Task: Add Golden Brown Sugar to the cart.
Action: Mouse moved to (265, 122)
Screenshot: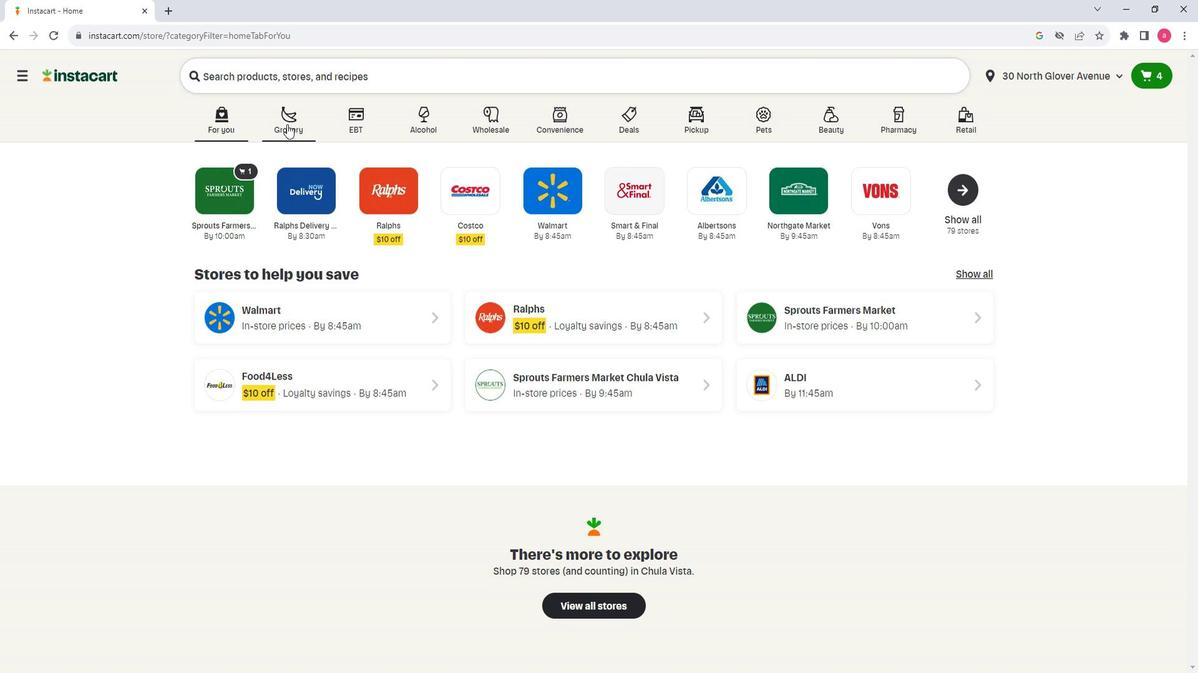 
Action: Mouse pressed left at (265, 122)
Screenshot: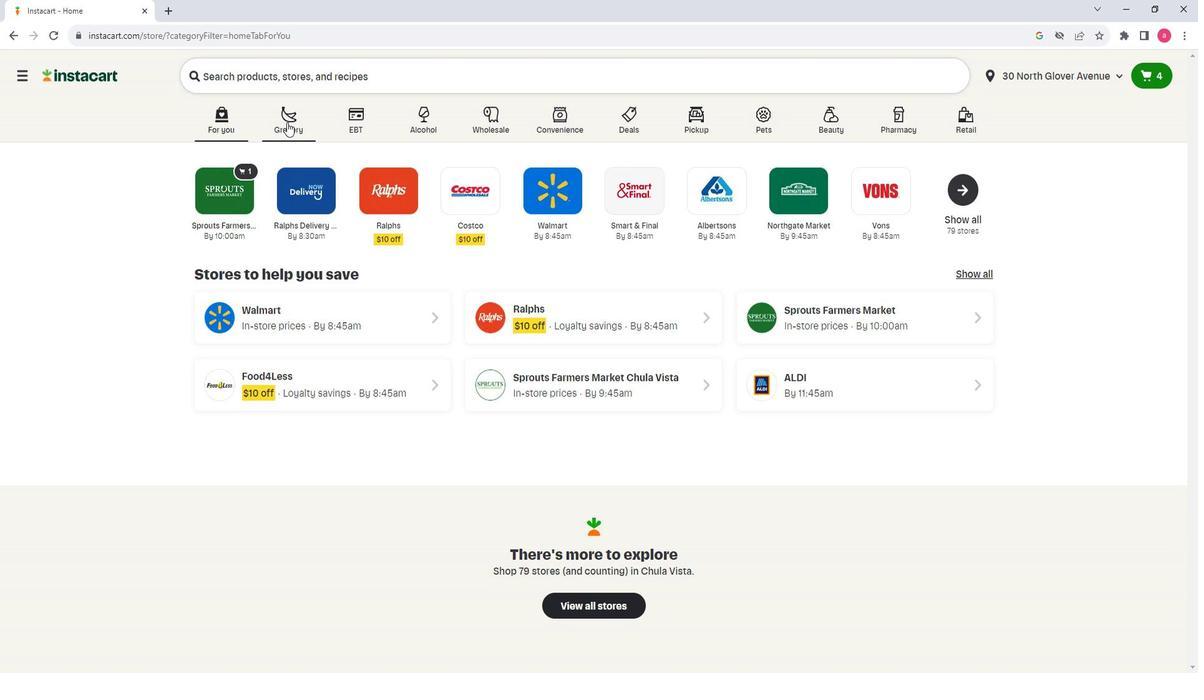 
Action: Mouse moved to (367, 379)
Screenshot: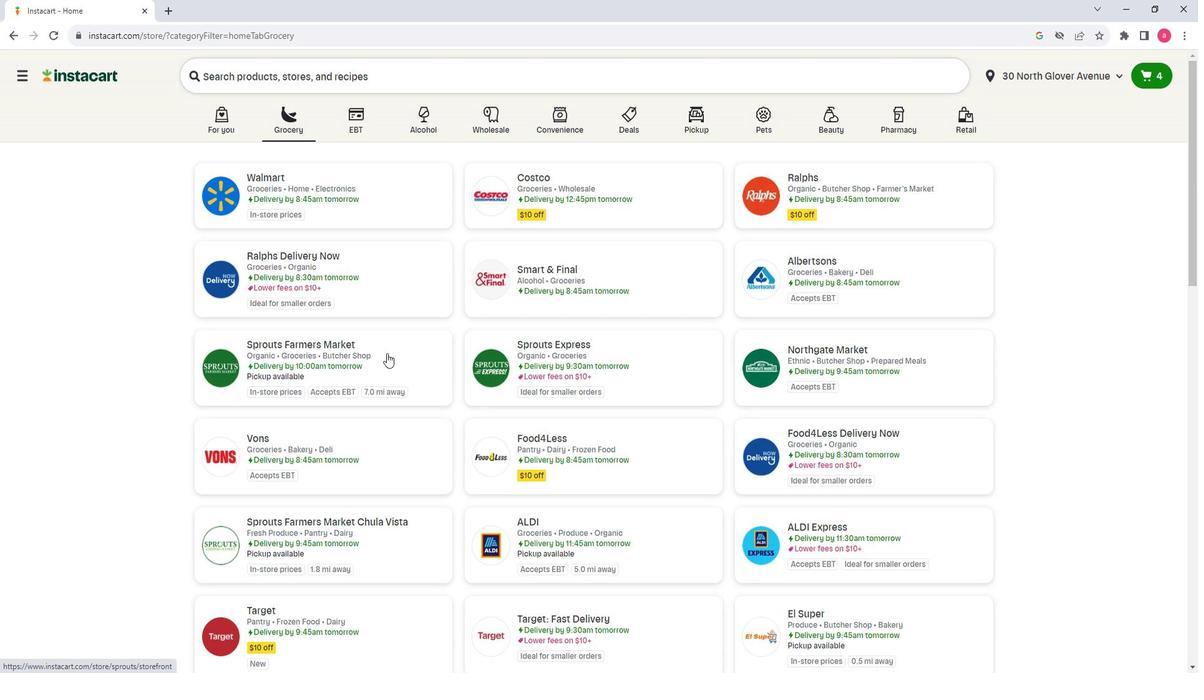 
Action: Mouse pressed left at (367, 379)
Screenshot: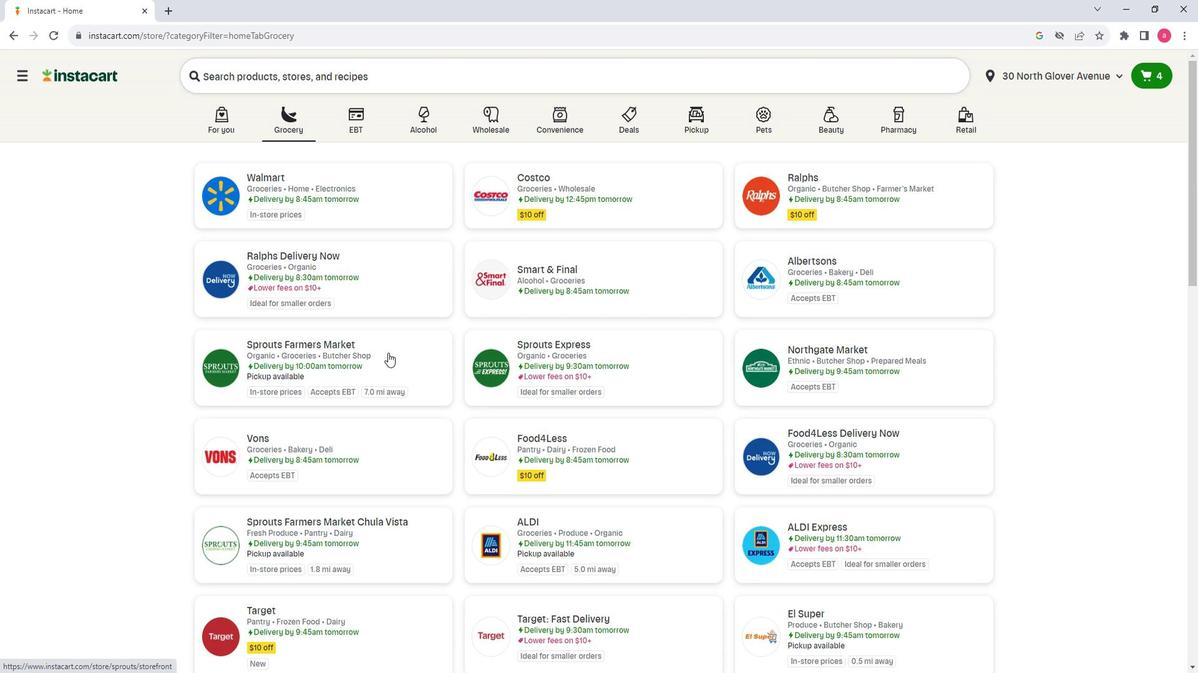
Action: Mouse moved to (60, 334)
Screenshot: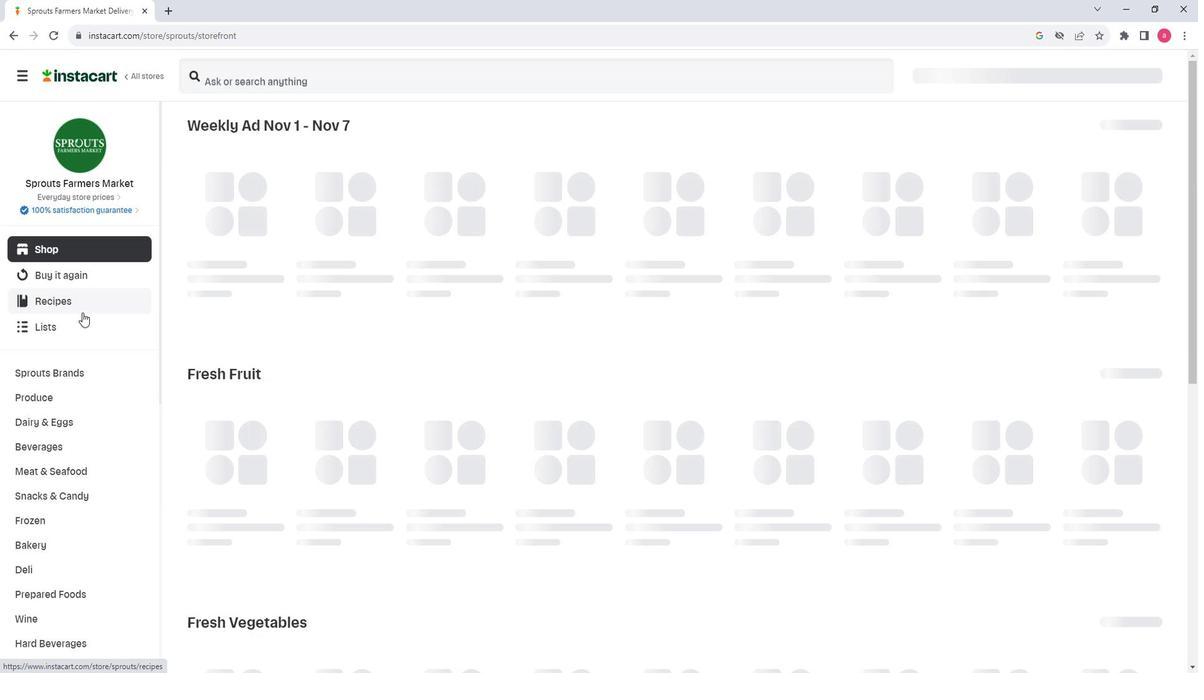 
Action: Mouse scrolled (60, 333) with delta (0, 0)
Screenshot: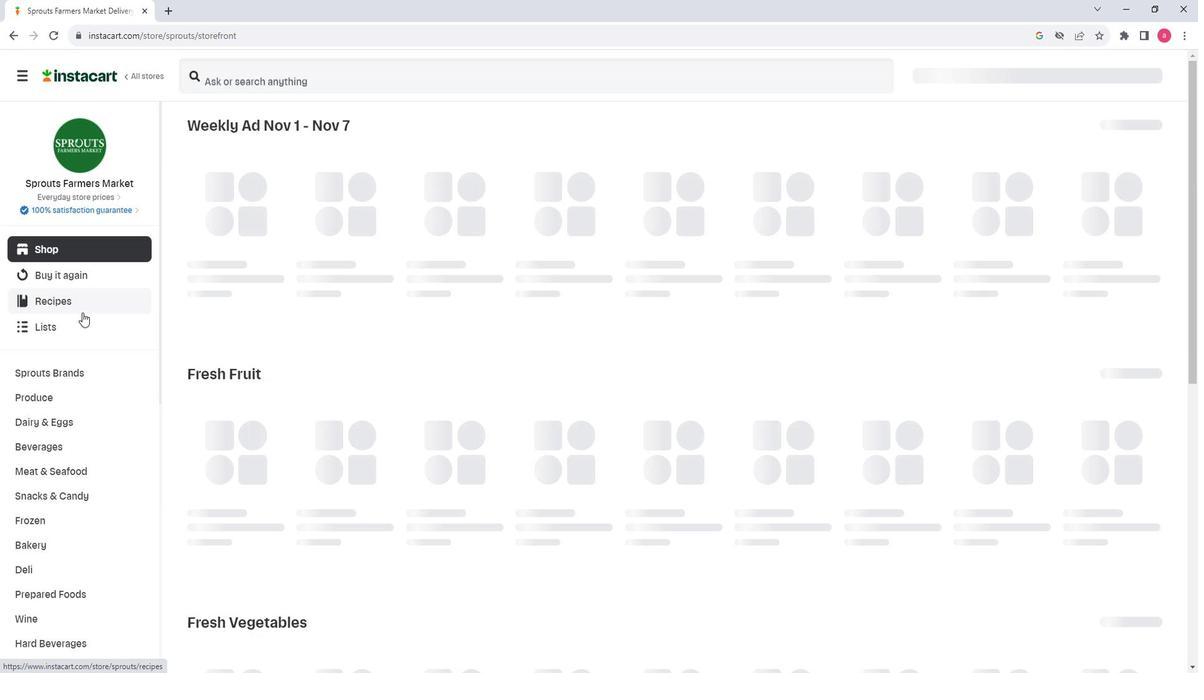 
Action: Mouse moved to (61, 335)
Screenshot: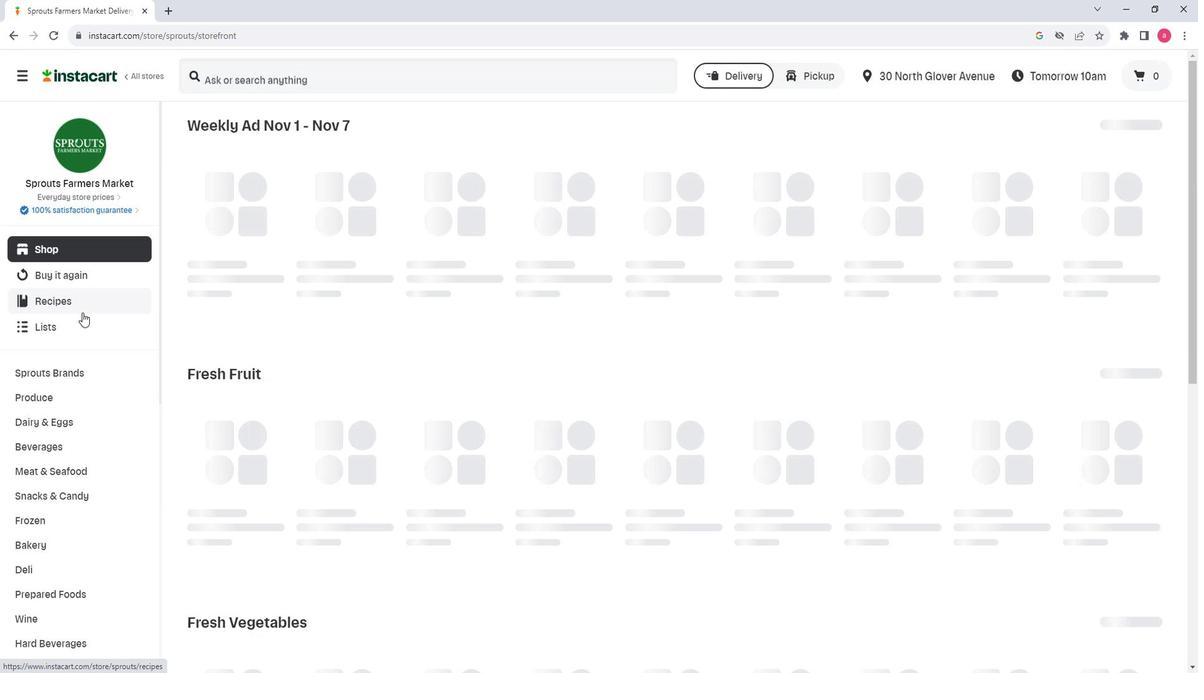 
Action: Mouse scrolled (61, 334) with delta (0, 0)
Screenshot: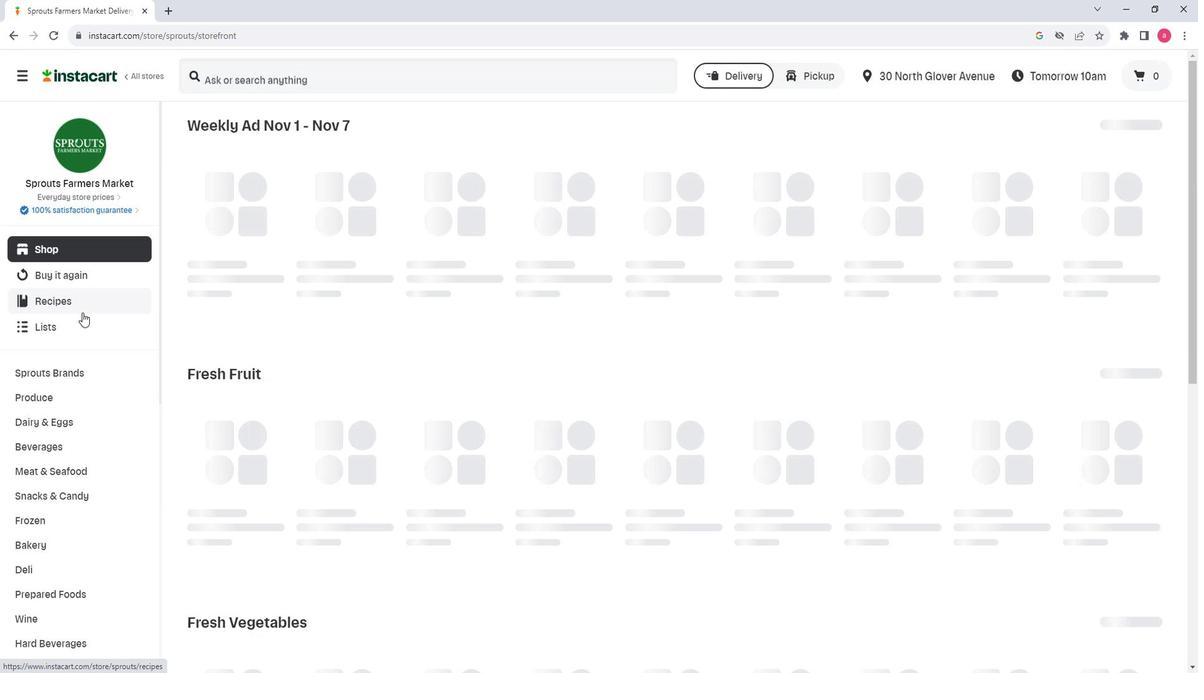 
Action: Mouse moved to (64, 338)
Screenshot: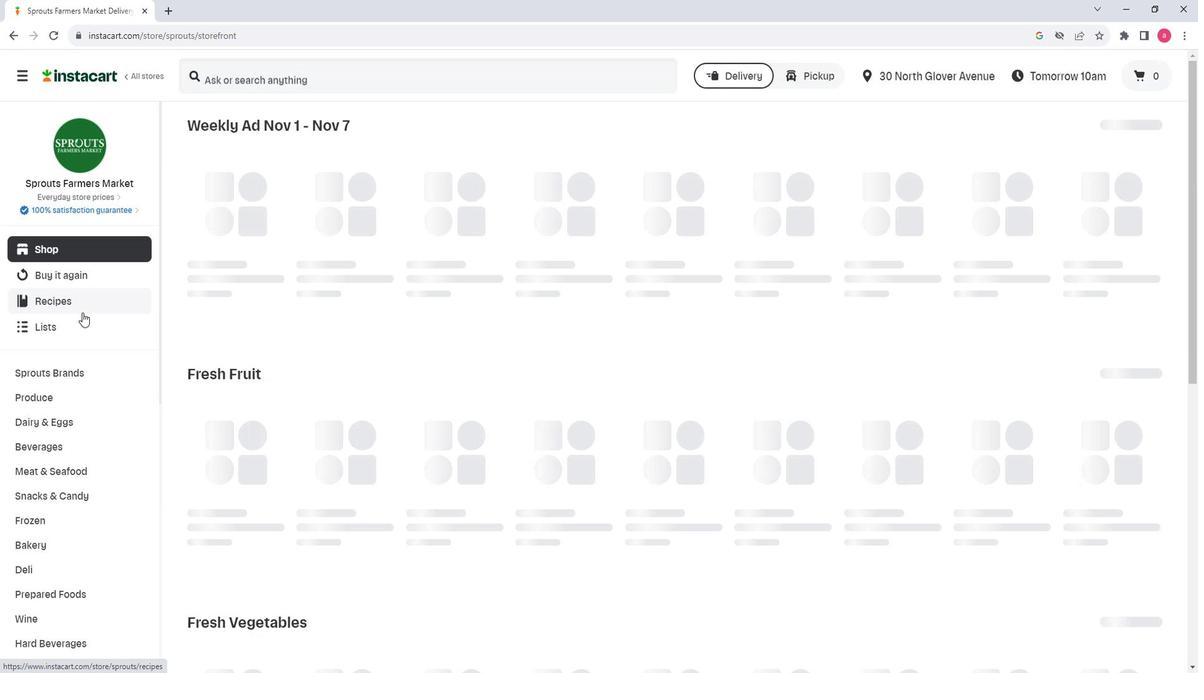 
Action: Mouse scrolled (64, 338) with delta (0, 0)
Screenshot: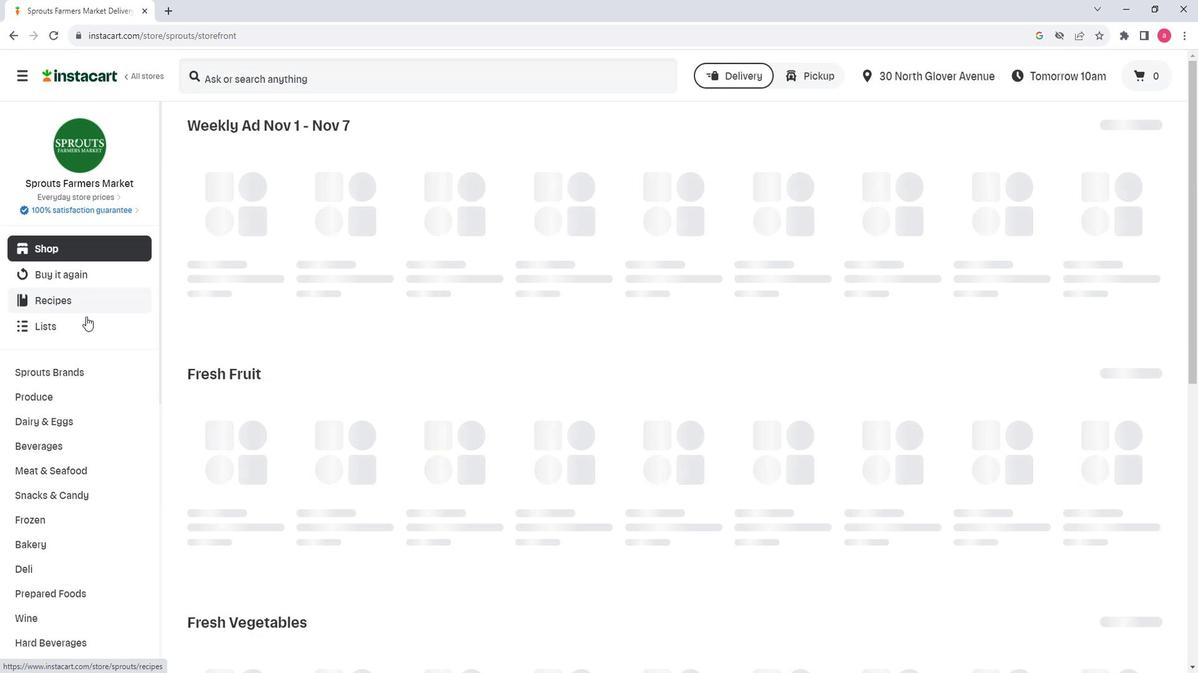 
Action: Mouse moved to (64, 341)
Screenshot: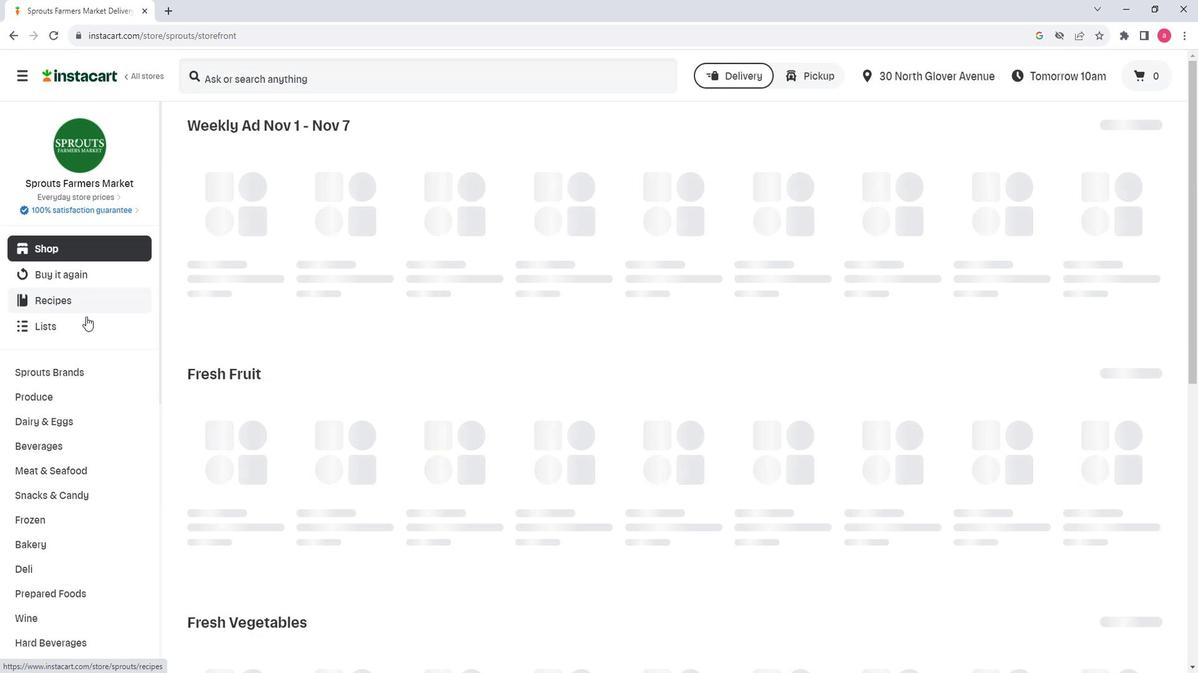 
Action: Mouse scrolled (64, 340) with delta (0, -1)
Screenshot: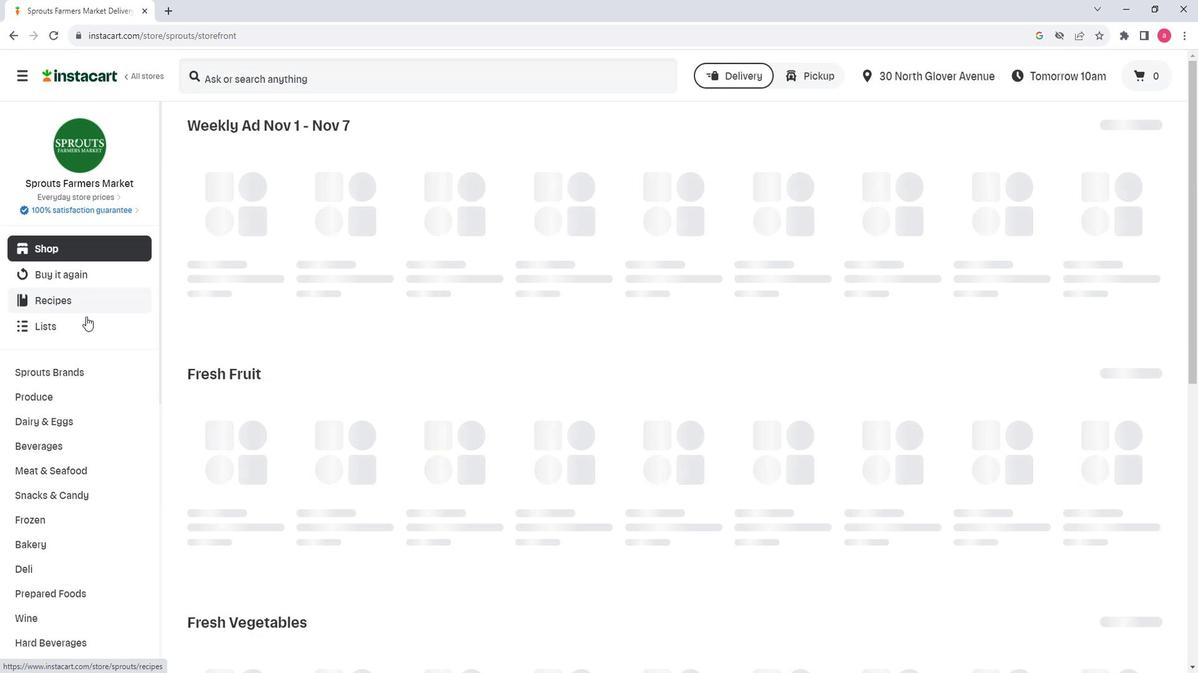 
Action: Mouse moved to (73, 370)
Screenshot: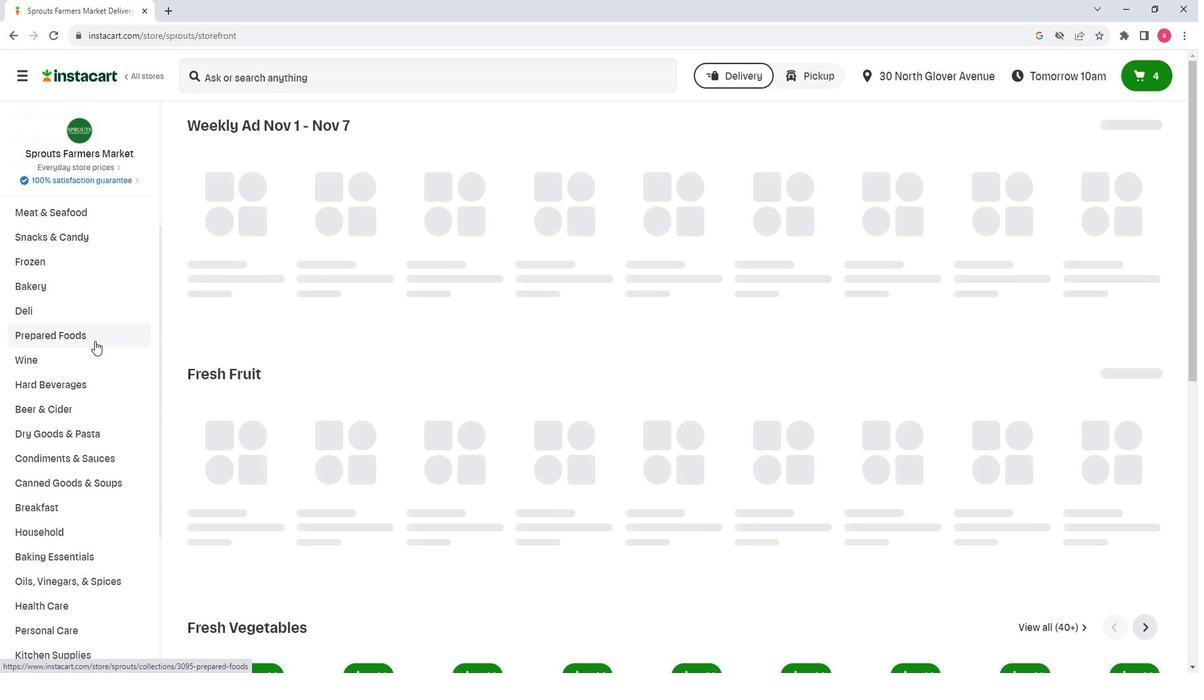 
Action: Mouse scrolled (73, 370) with delta (0, 0)
Screenshot: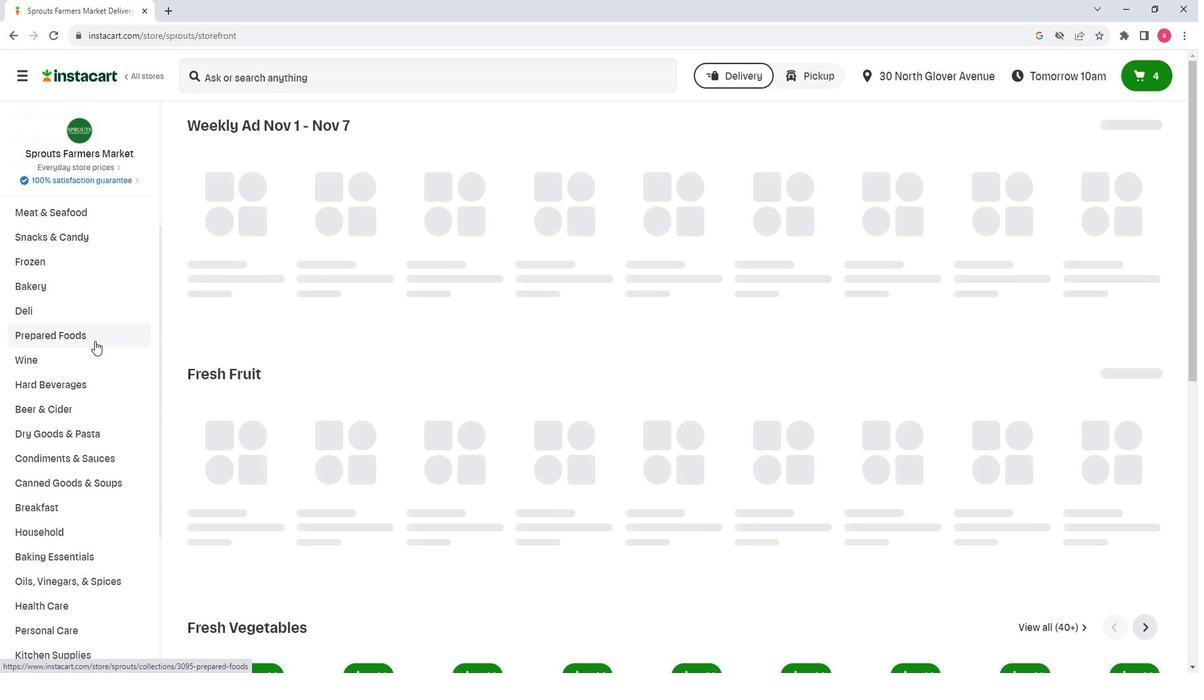 
Action: Mouse moved to (73, 370)
Screenshot: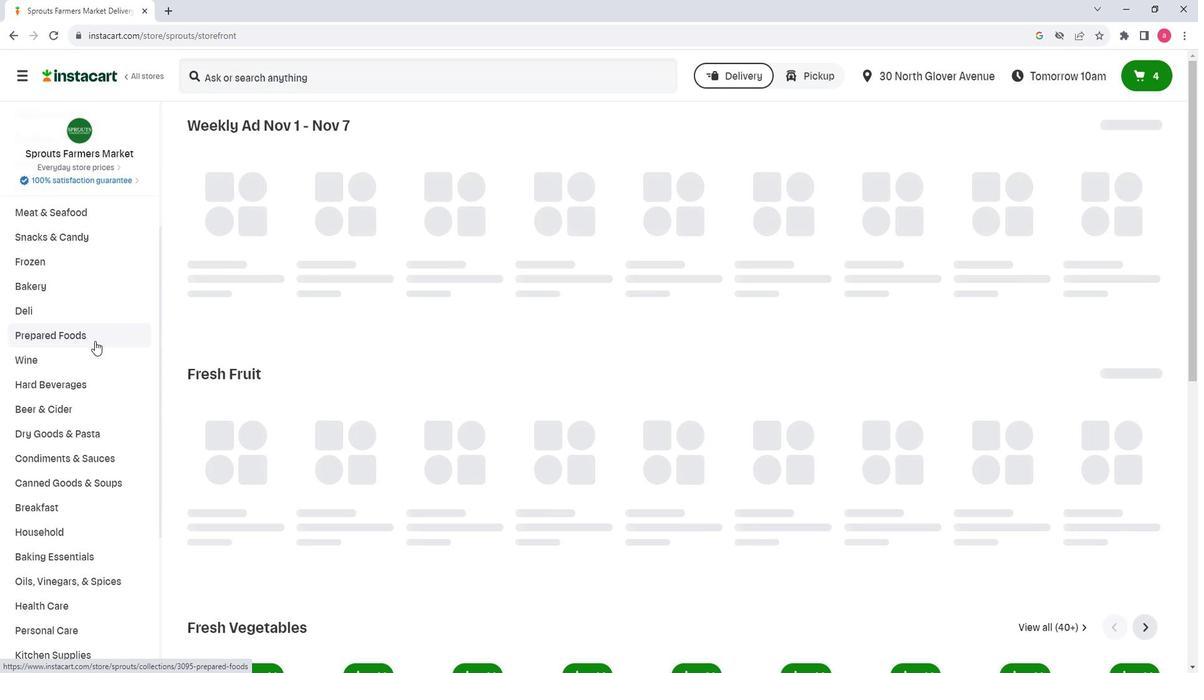 
Action: Mouse scrolled (73, 370) with delta (0, 0)
Screenshot: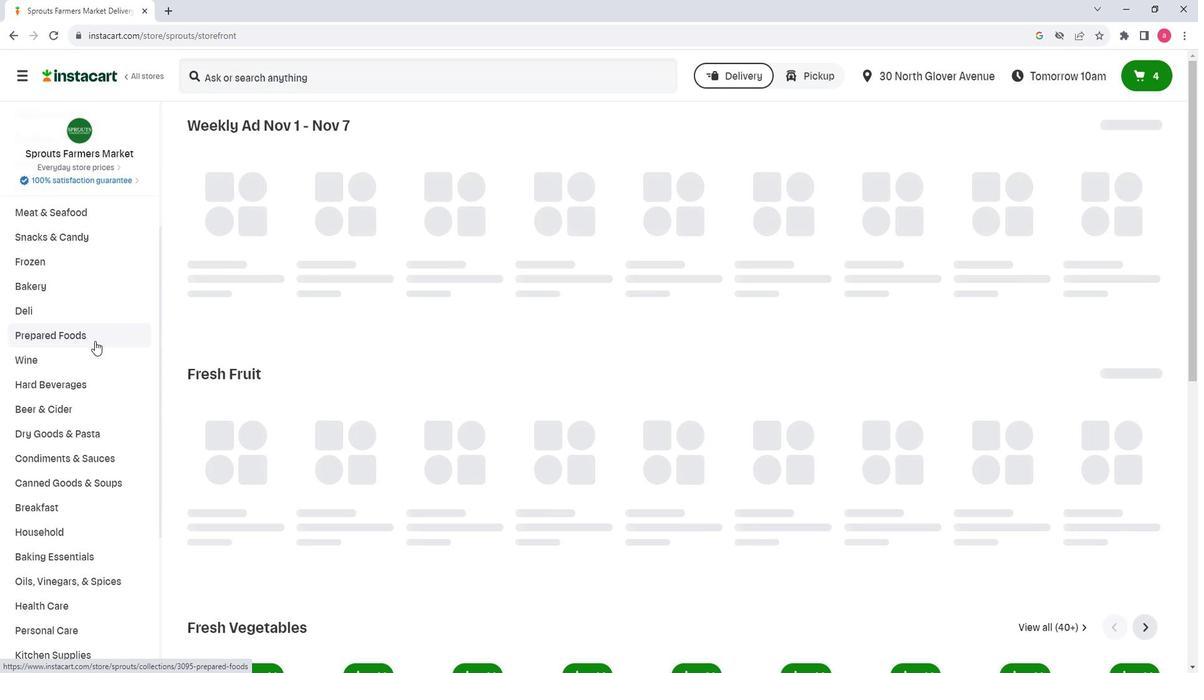 
Action: Mouse moved to (75, 467)
Screenshot: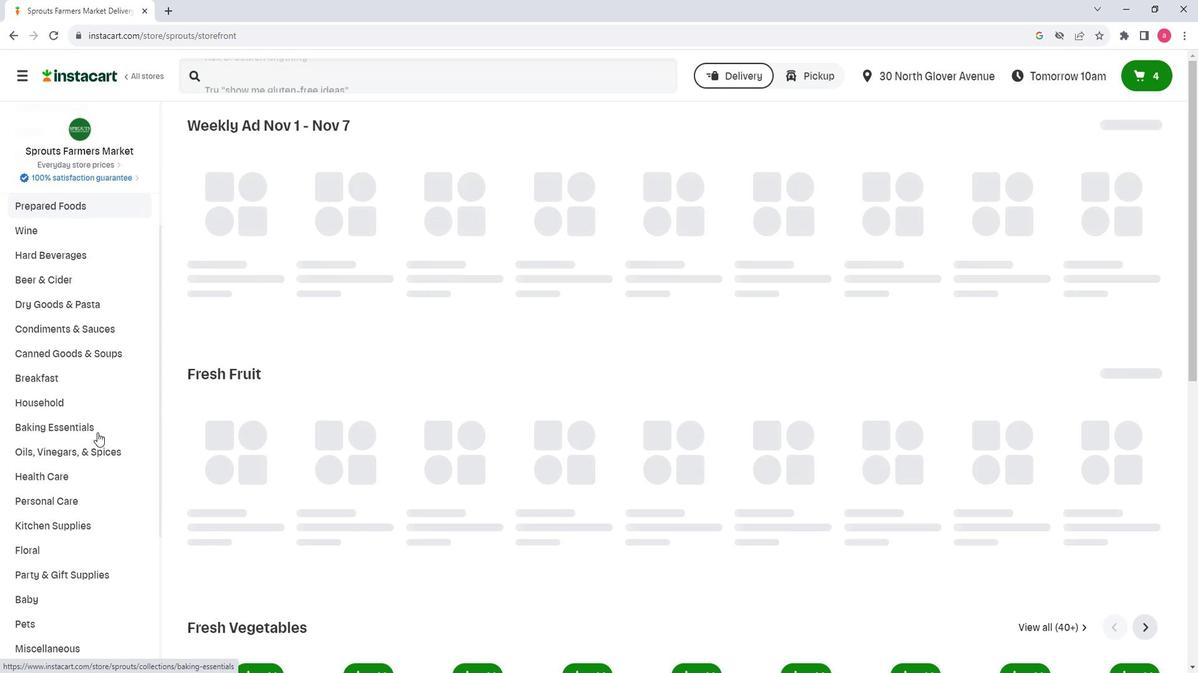 
Action: Mouse pressed left at (75, 467)
Screenshot: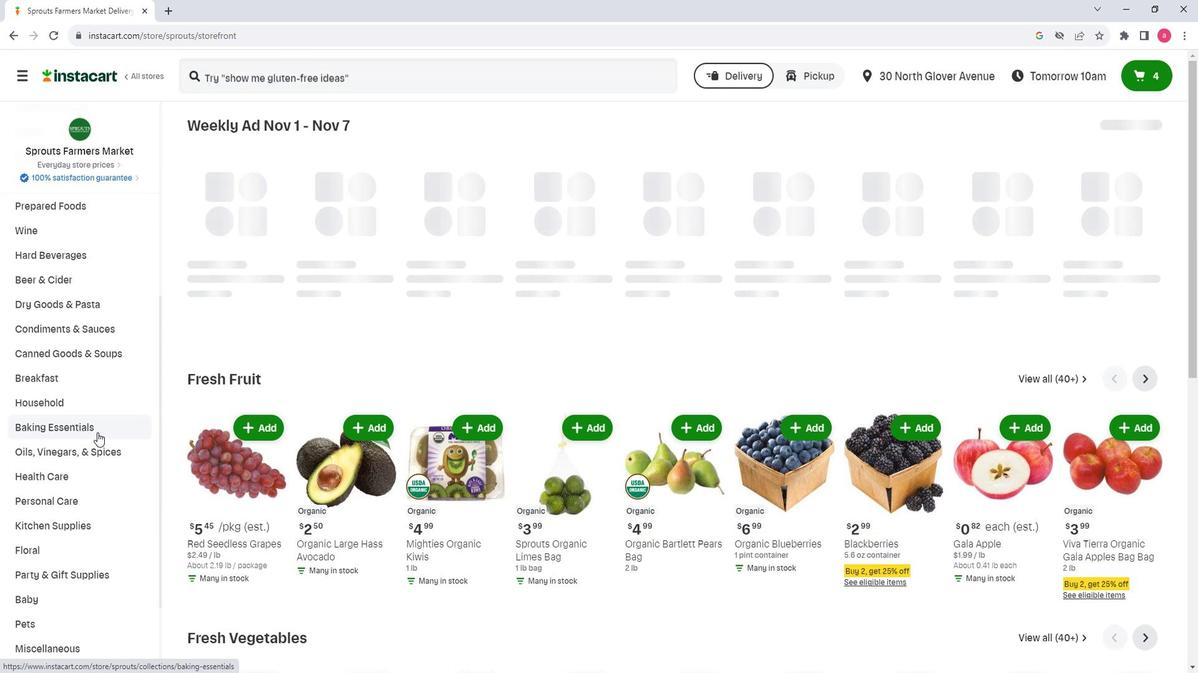 
Action: Mouse moved to (1141, 168)
Screenshot: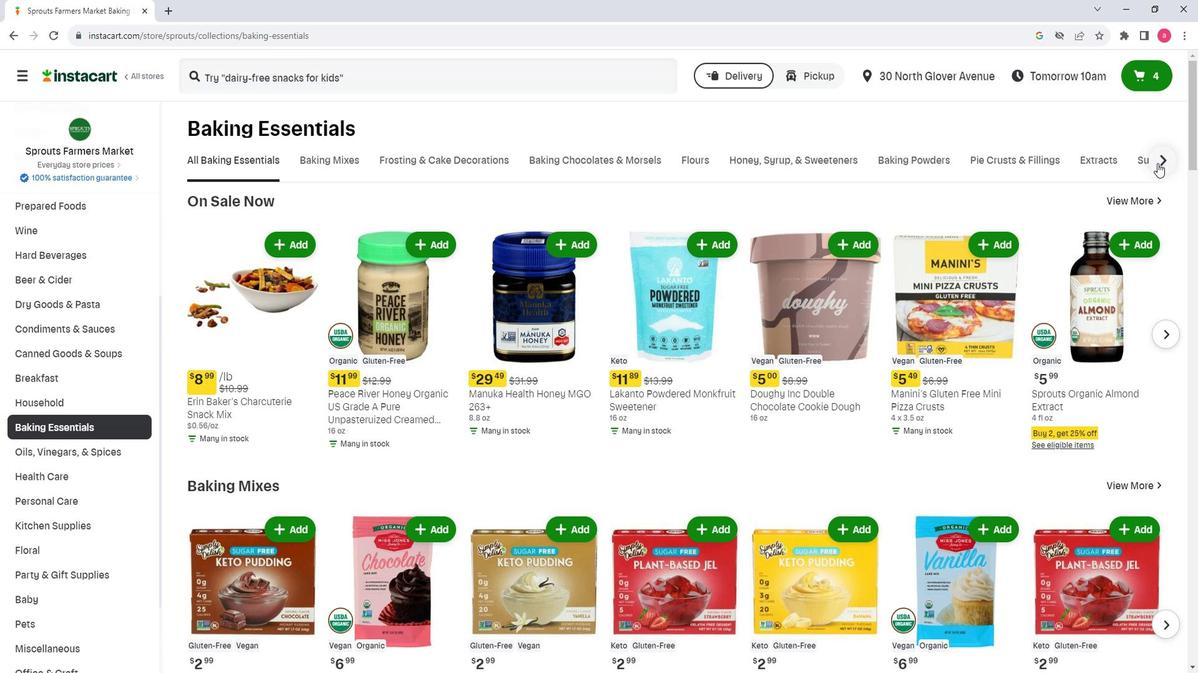 
Action: Mouse pressed left at (1141, 168)
Screenshot: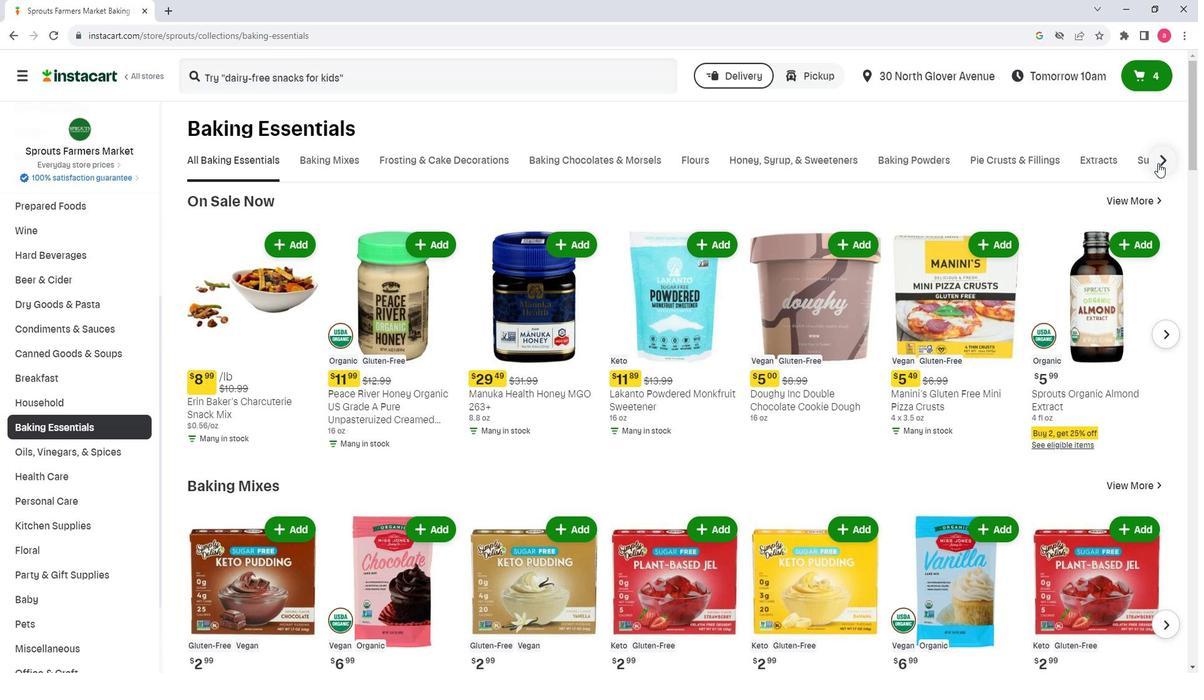 
Action: Mouse moved to (810, 164)
Screenshot: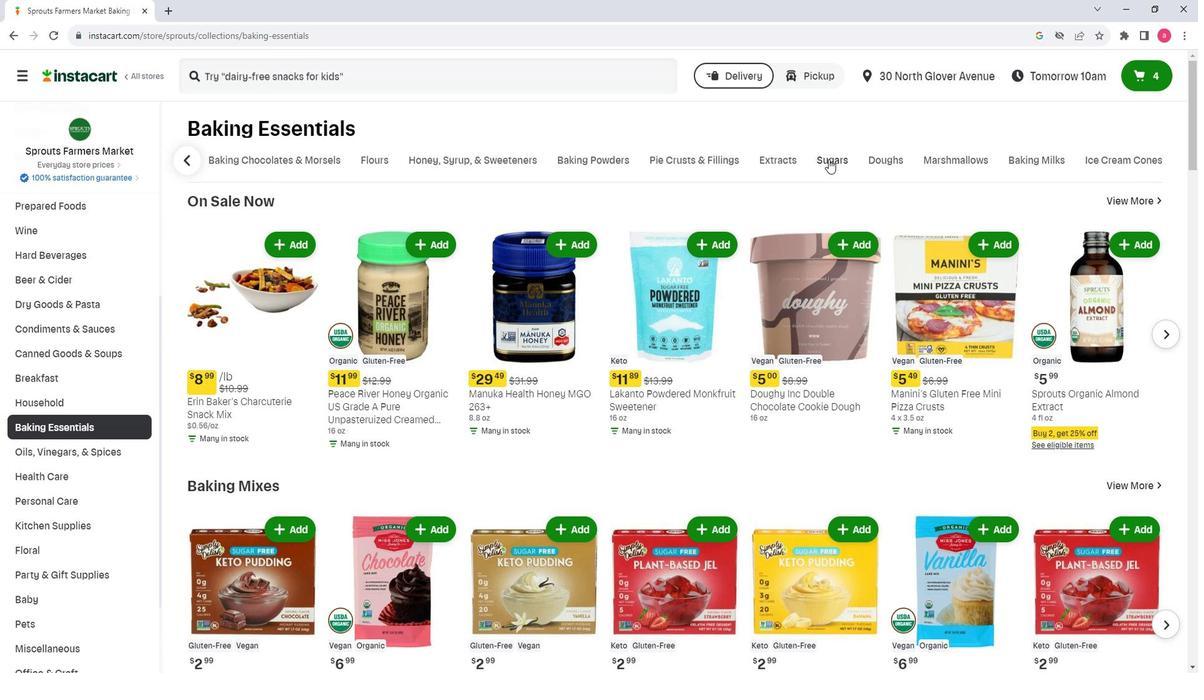 
Action: Mouse pressed left at (810, 164)
Screenshot: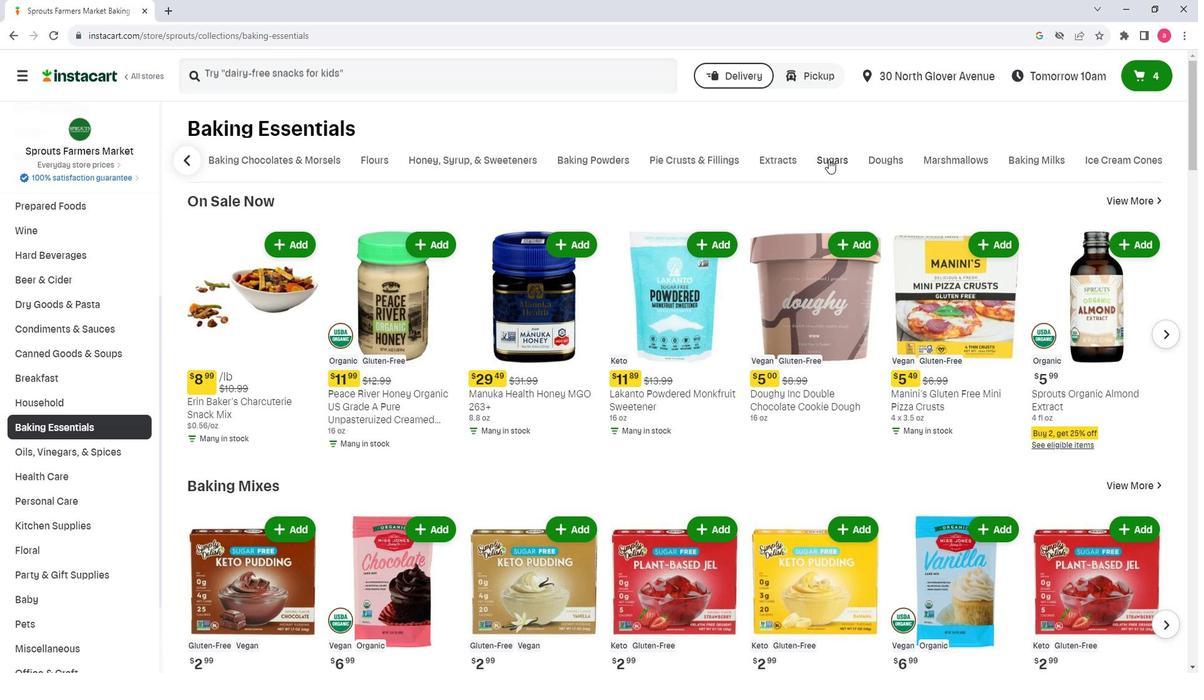 
Action: Mouse moved to (426, 222)
Screenshot: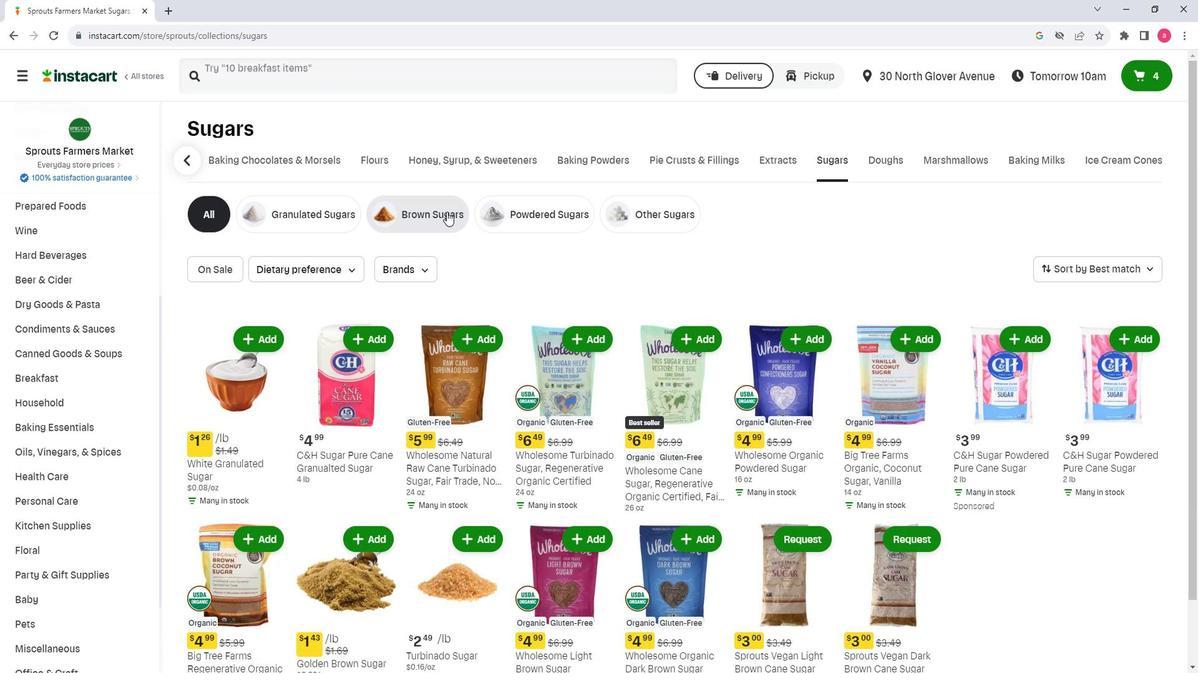
Action: Mouse pressed left at (426, 222)
Screenshot: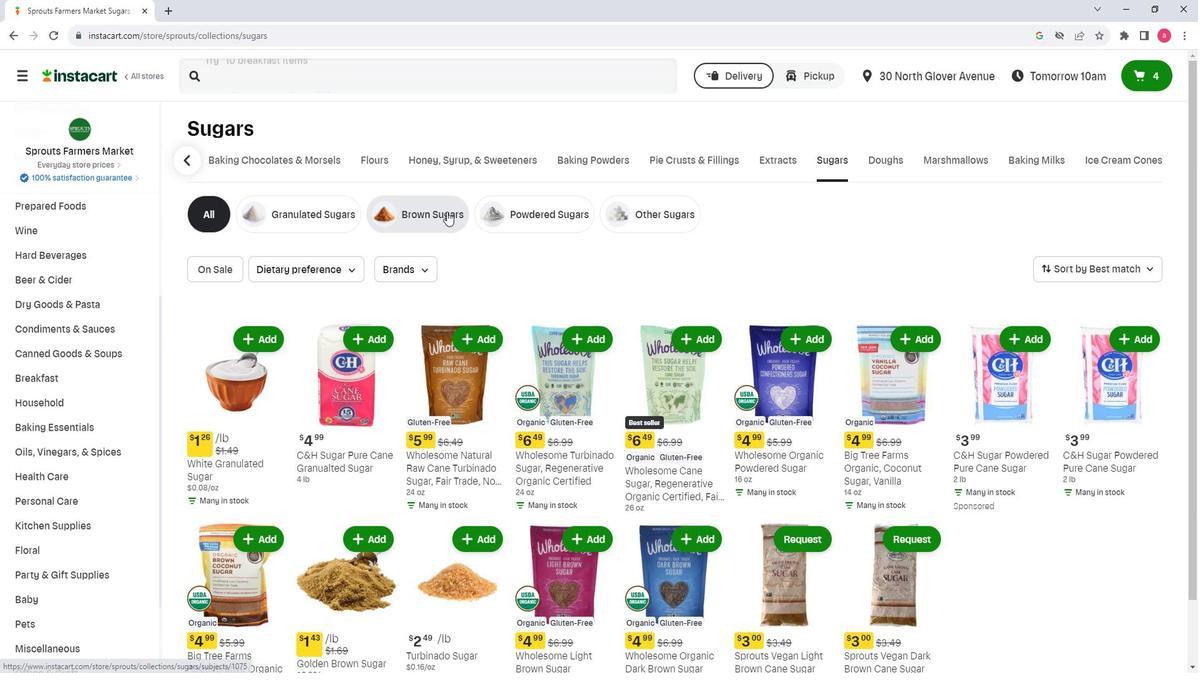 
Action: Mouse moved to (291, 72)
Screenshot: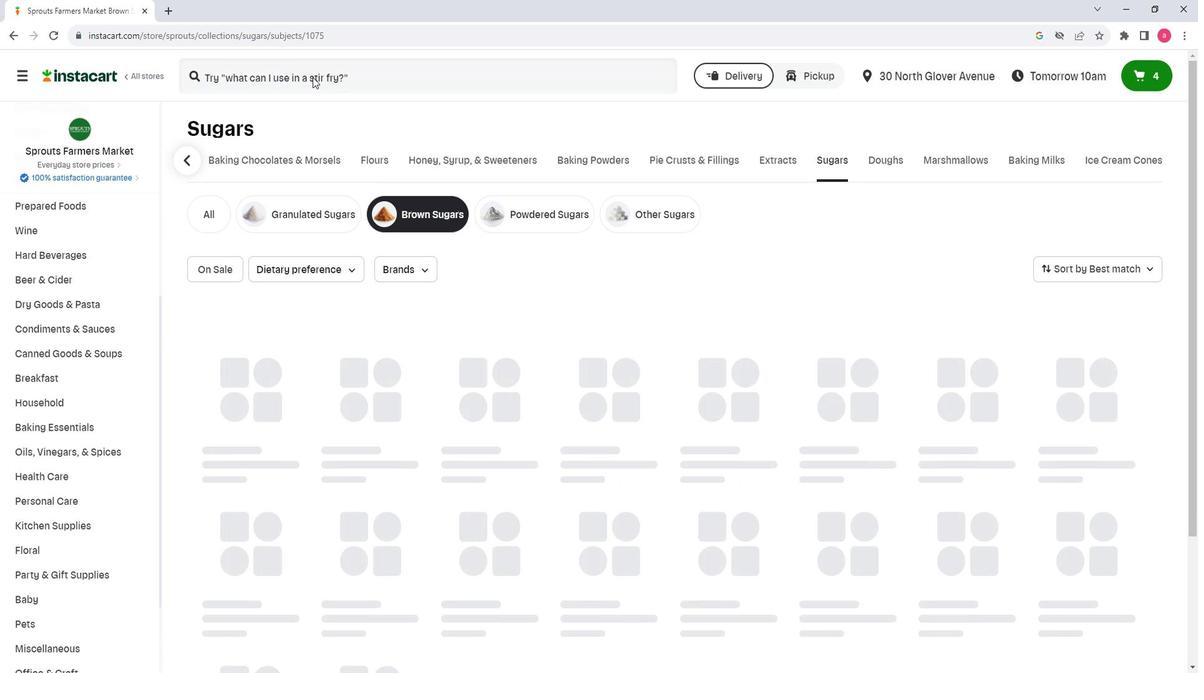 
Action: Mouse pressed left at (291, 72)
Screenshot: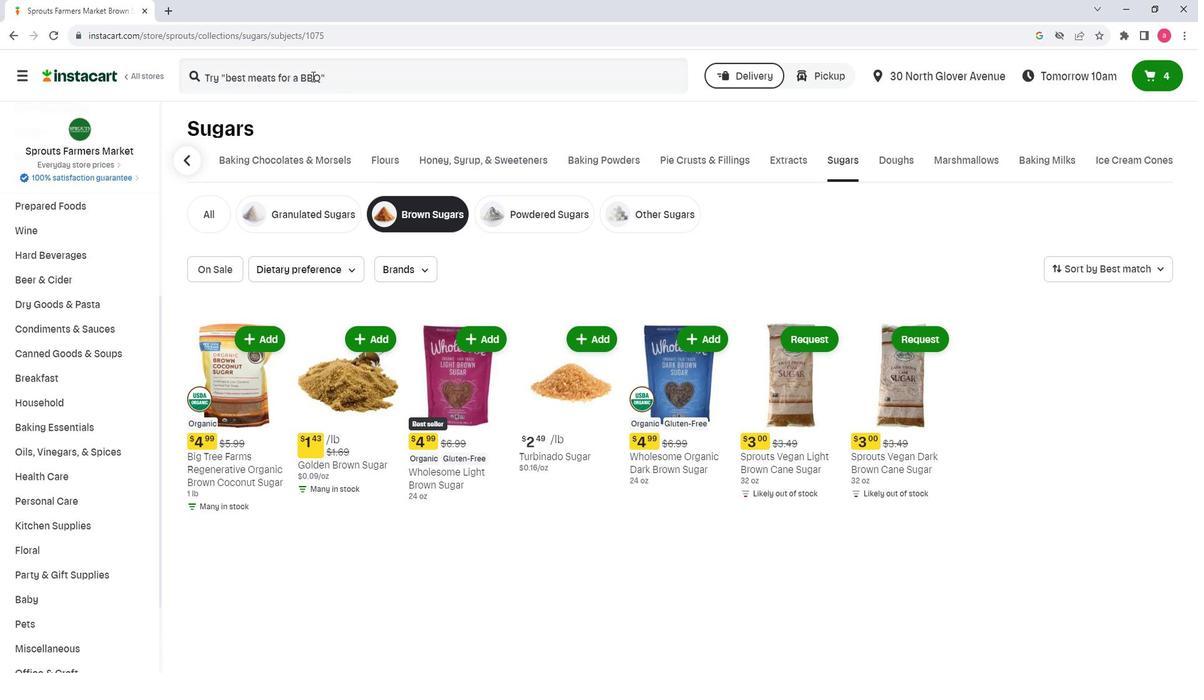 
Action: Key pressed <Key.shift><Key.shift><Key.shift><Key.shift><Key.shift><Key.shift><Key.shift><Key.shift><Key.shift>Golden<Key.space><Key.shift><Key.shift><Key.shift><Key.shift><Key.shift><Key.shift><Key.shift><Key.shift><Key.shift><Key.shift><Key.shift><Key.shift>Brown<Key.space><Key.shift><Key.shift><Key.shift><Key.shift><Key.shift><Key.shift><Key.shift><Key.shift><Key.shift><Key.shift><Key.shift><Key.shift><Key.shift><Key.shift>Sugar<Key.enter>
Screenshot: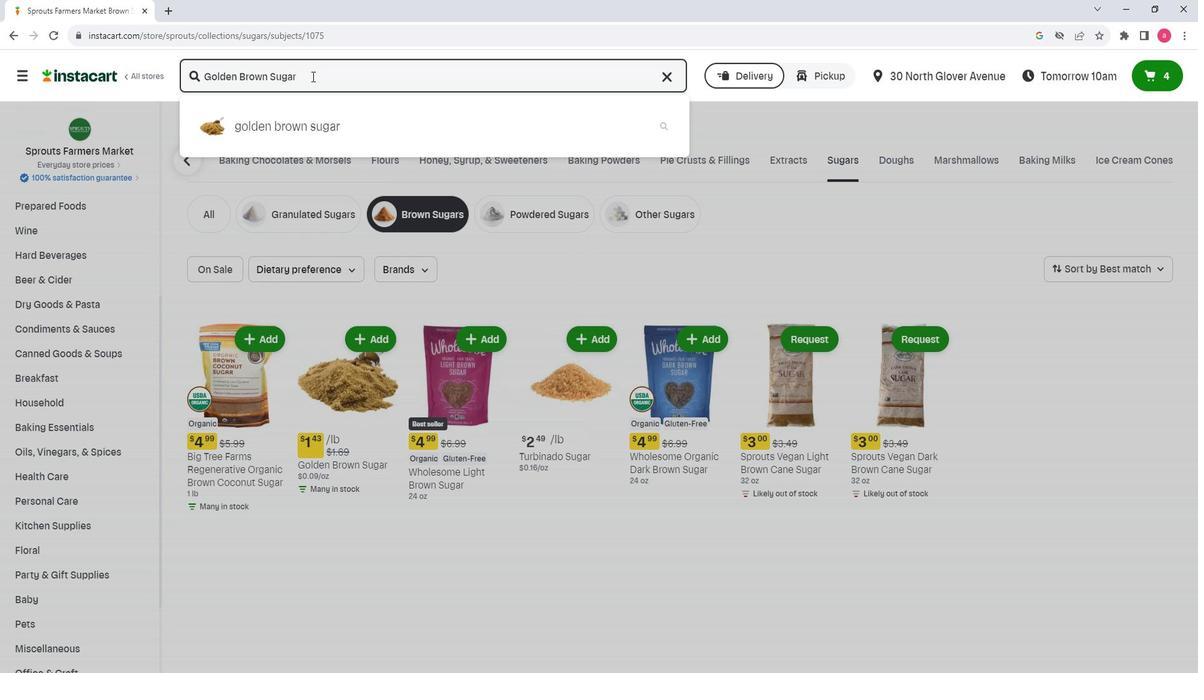 
Action: Mouse moved to (698, 195)
Screenshot: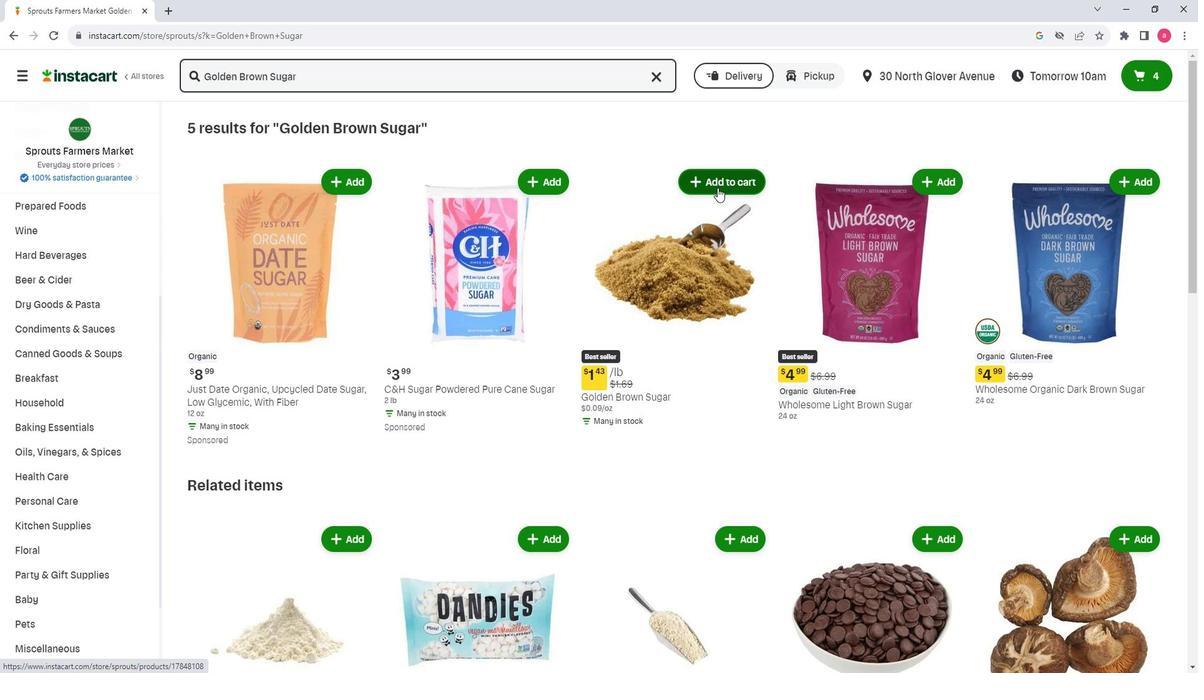
Action: Mouse pressed left at (698, 195)
Screenshot: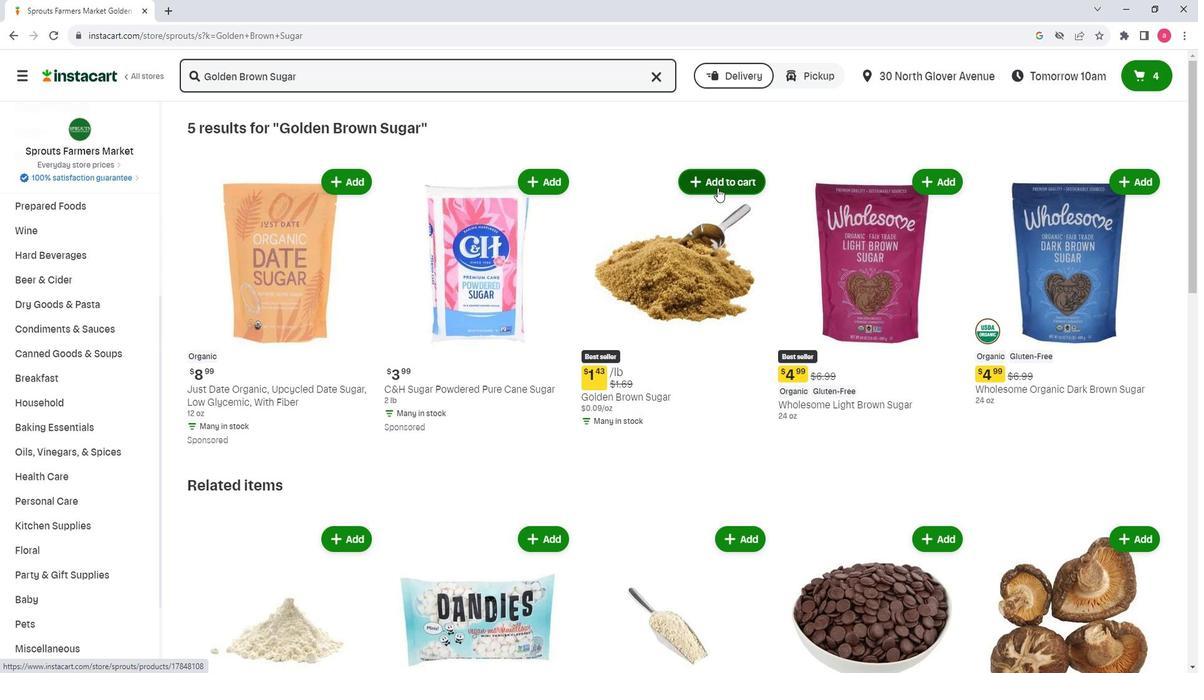 
Action: Mouse moved to (698, 340)
Screenshot: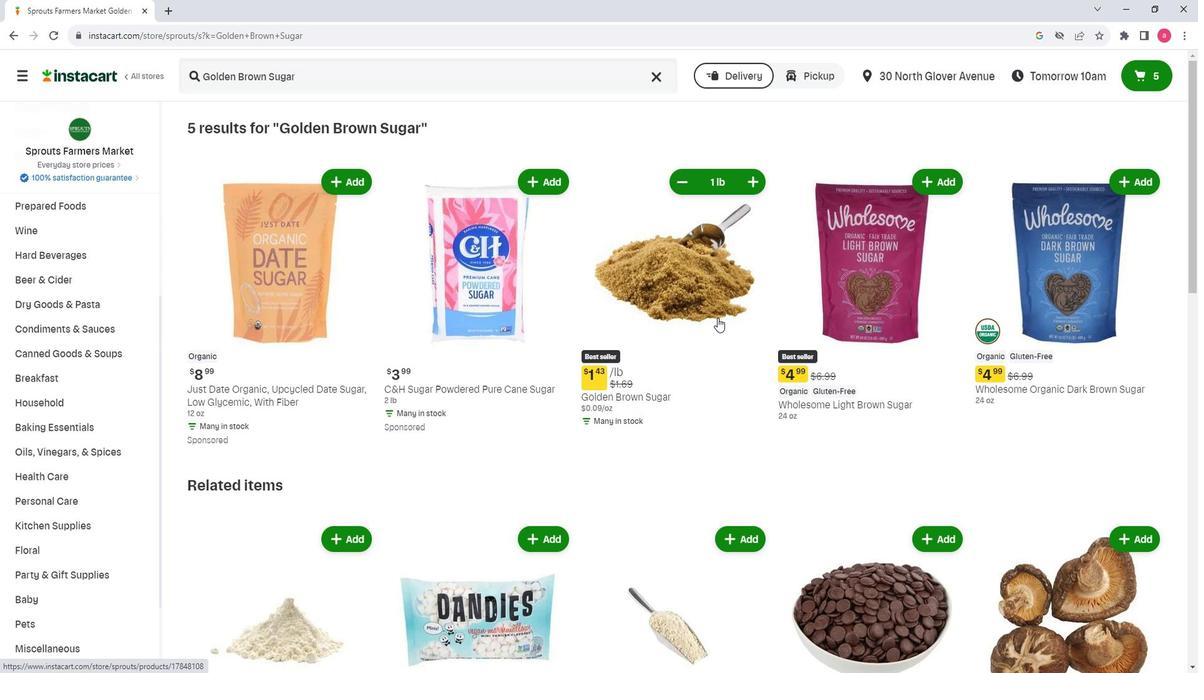 
